 Task: Create a rule when a due date in next month.
Action: Mouse moved to (891, 232)
Screenshot: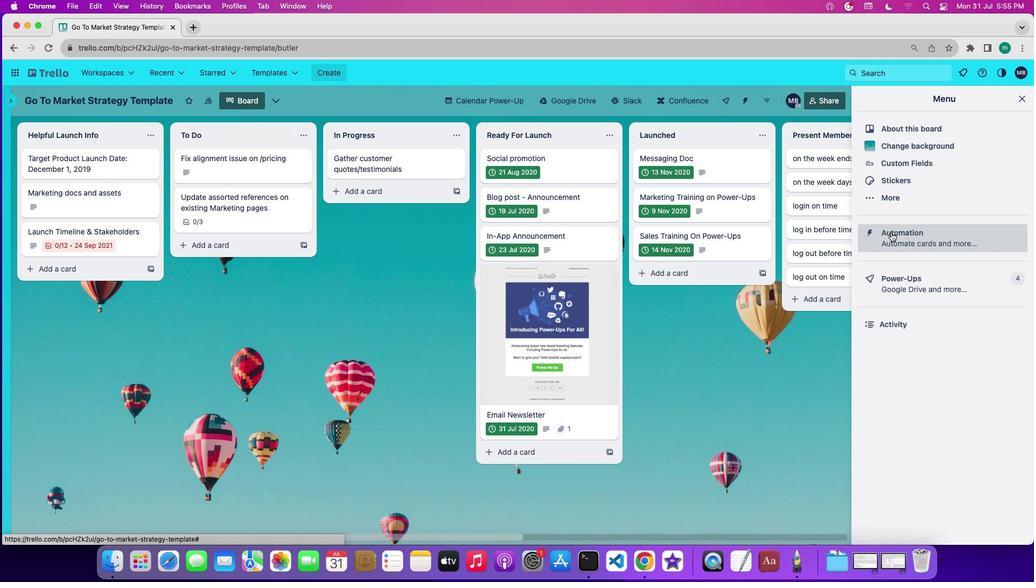 
Action: Mouse pressed left at (891, 232)
Screenshot: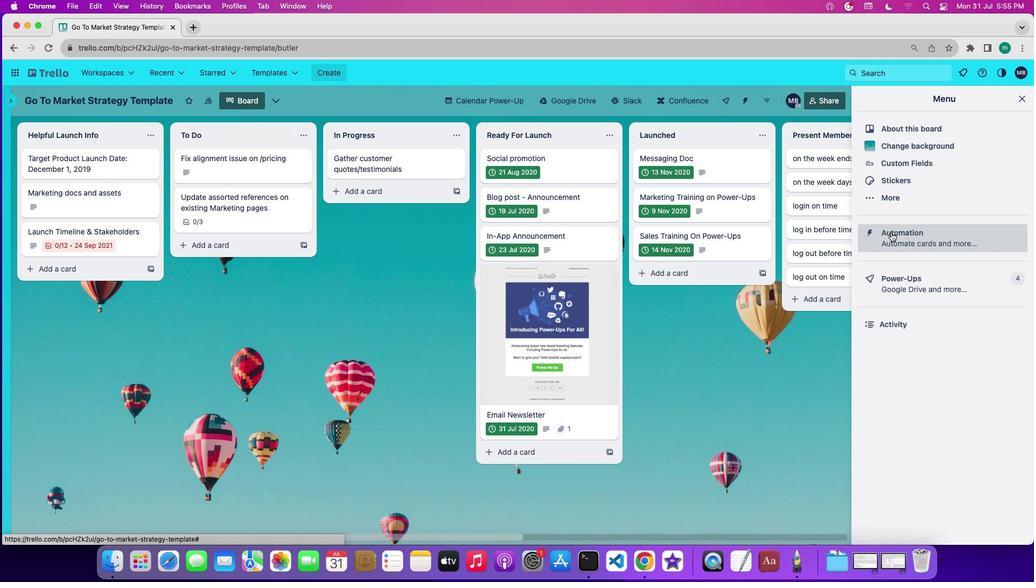 
Action: Mouse moved to (26, 192)
Screenshot: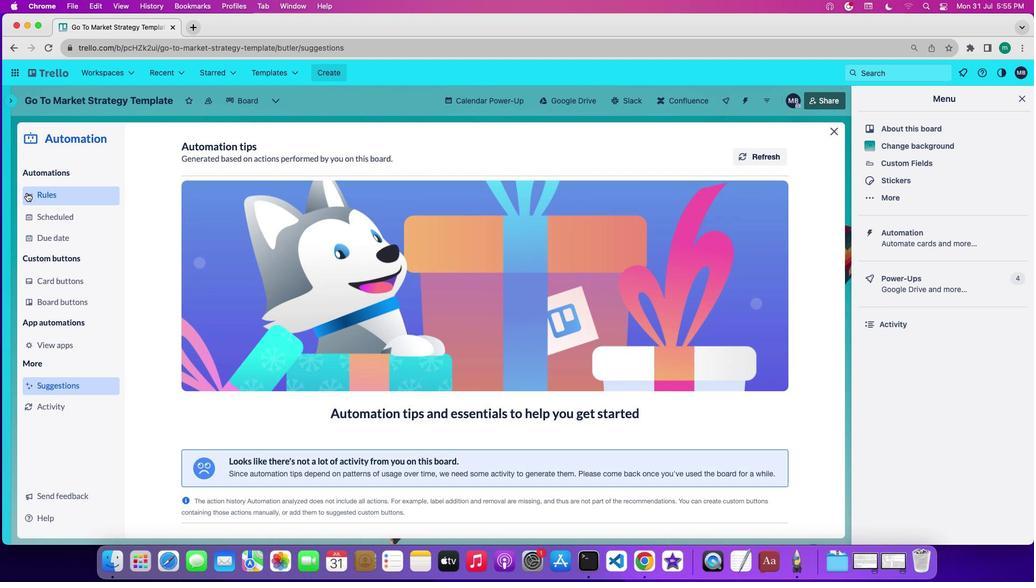 
Action: Mouse pressed left at (26, 192)
Screenshot: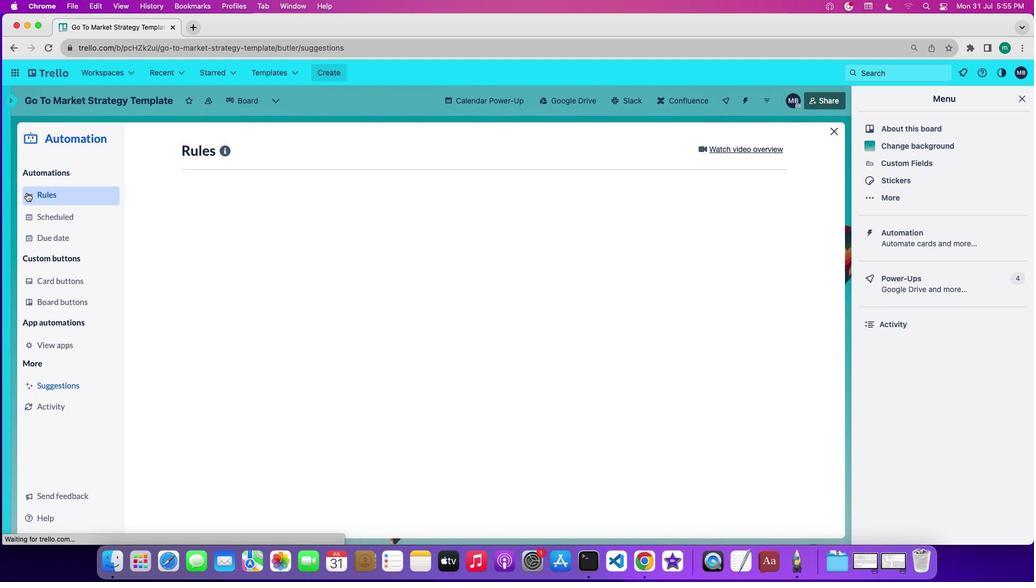 
Action: Mouse moved to (242, 385)
Screenshot: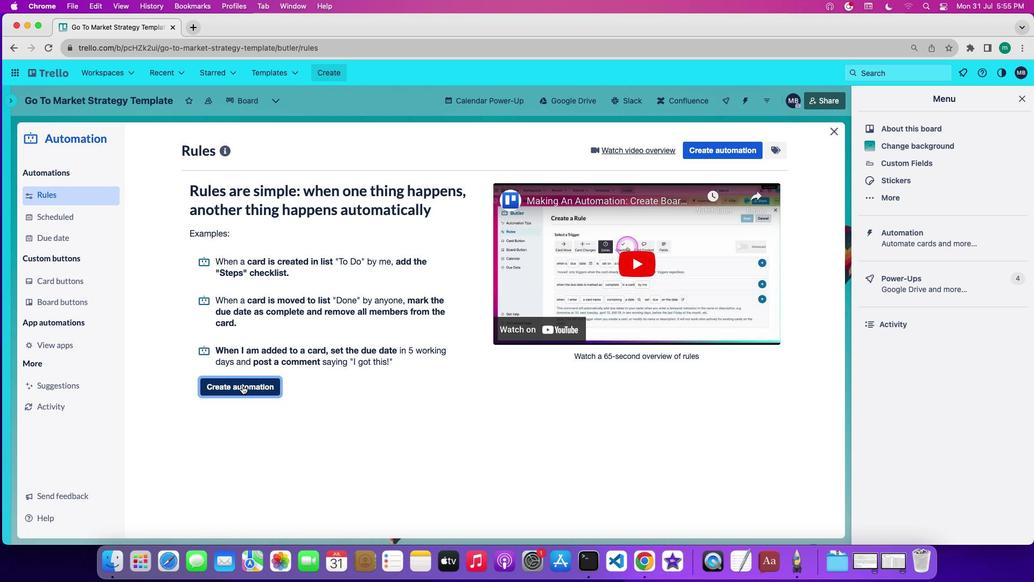 
Action: Mouse pressed left at (242, 385)
Screenshot: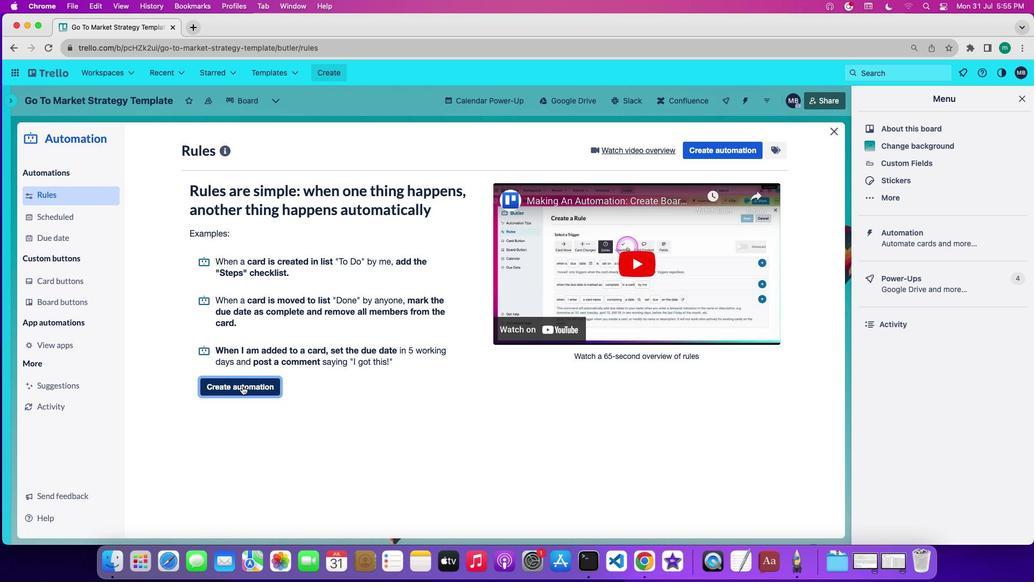 
Action: Mouse moved to (503, 251)
Screenshot: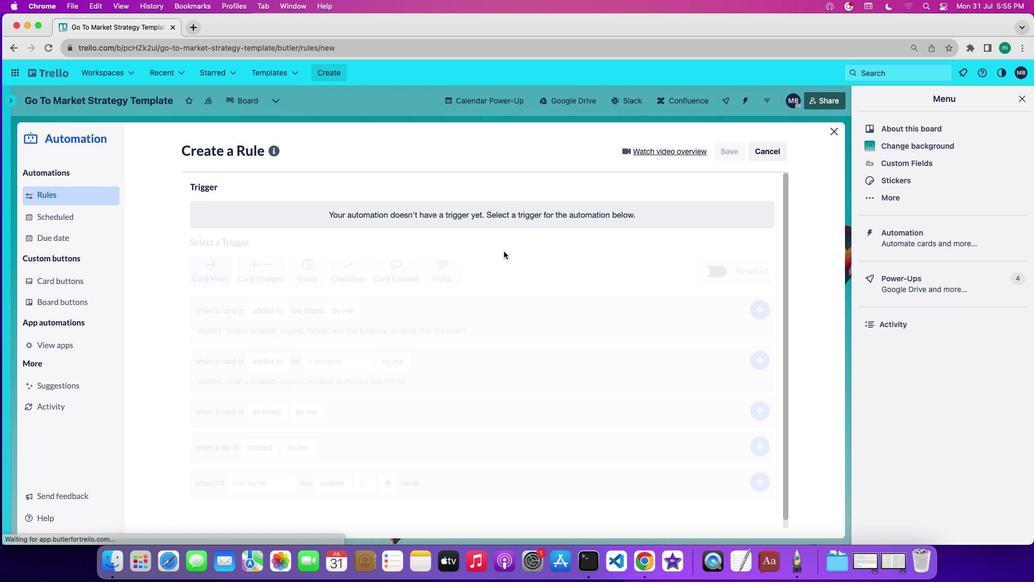 
Action: Mouse pressed left at (503, 251)
Screenshot: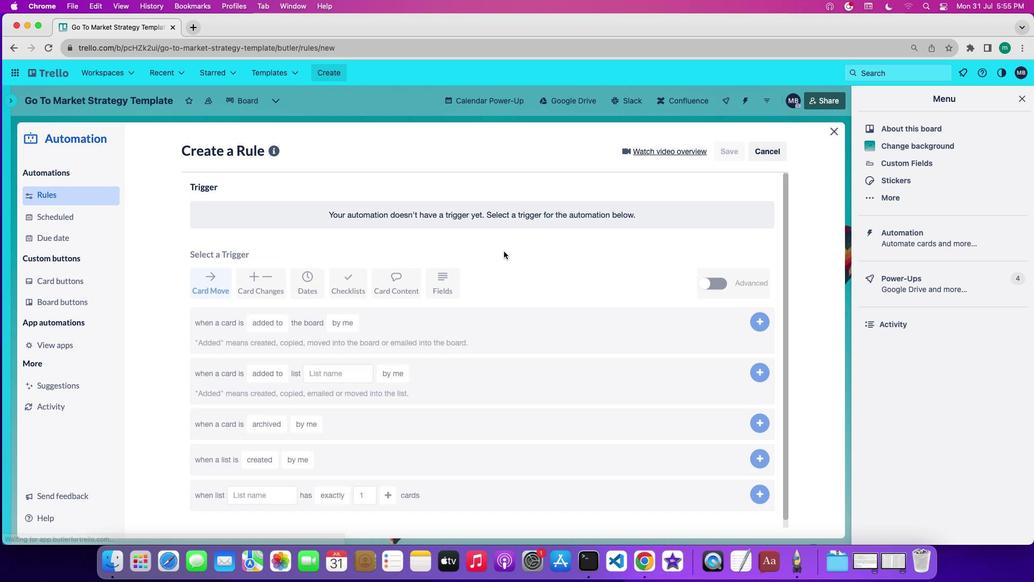 
Action: Mouse moved to (351, 297)
Screenshot: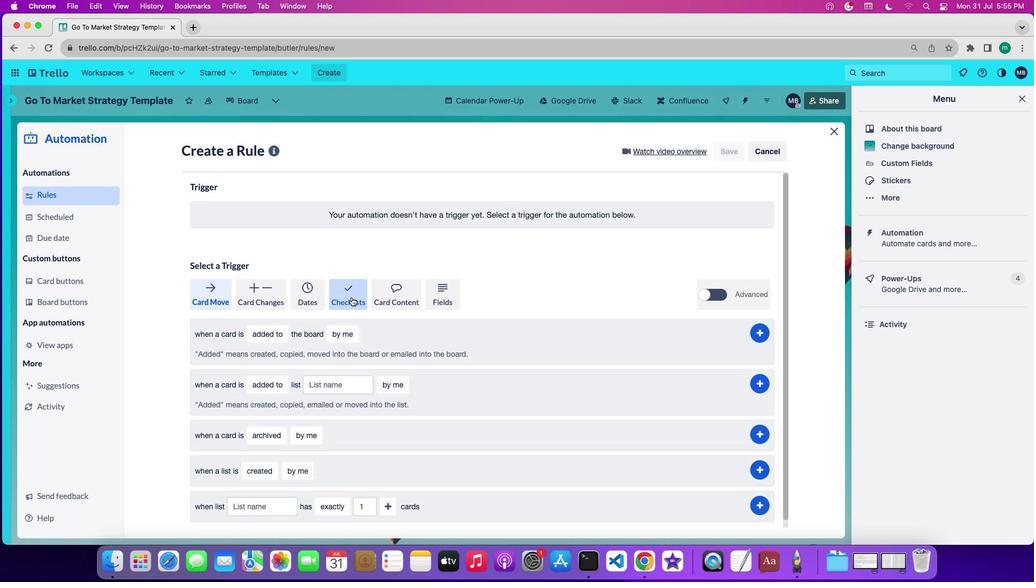 
Action: Mouse pressed left at (351, 297)
Screenshot: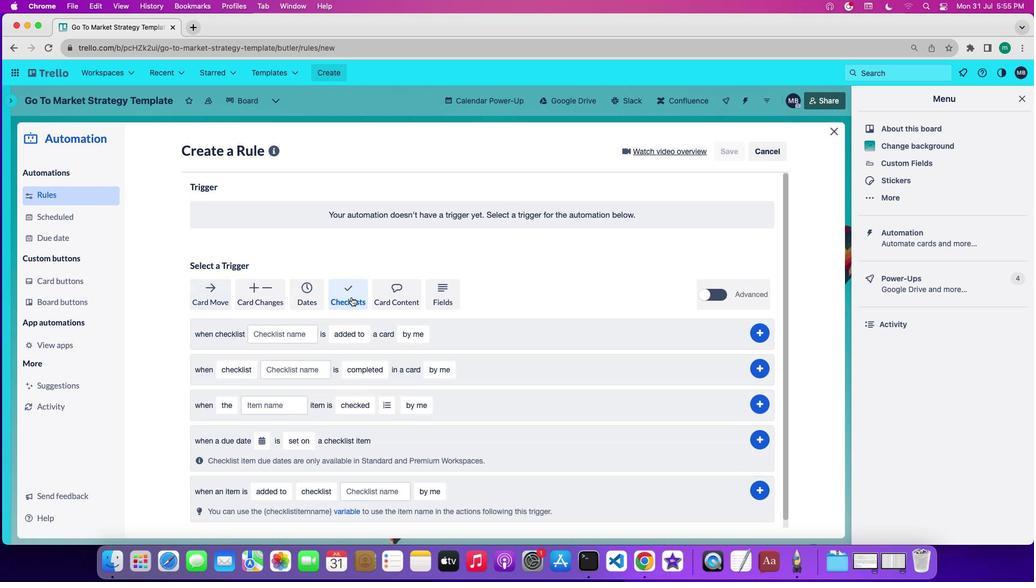 
Action: Mouse moved to (291, 411)
Screenshot: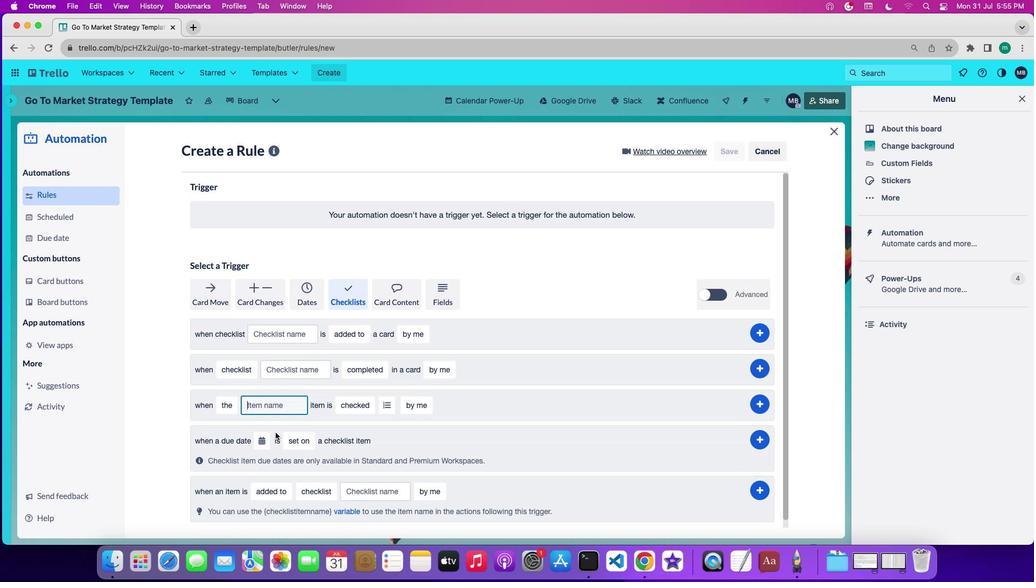 
Action: Mouse pressed left at (291, 411)
Screenshot: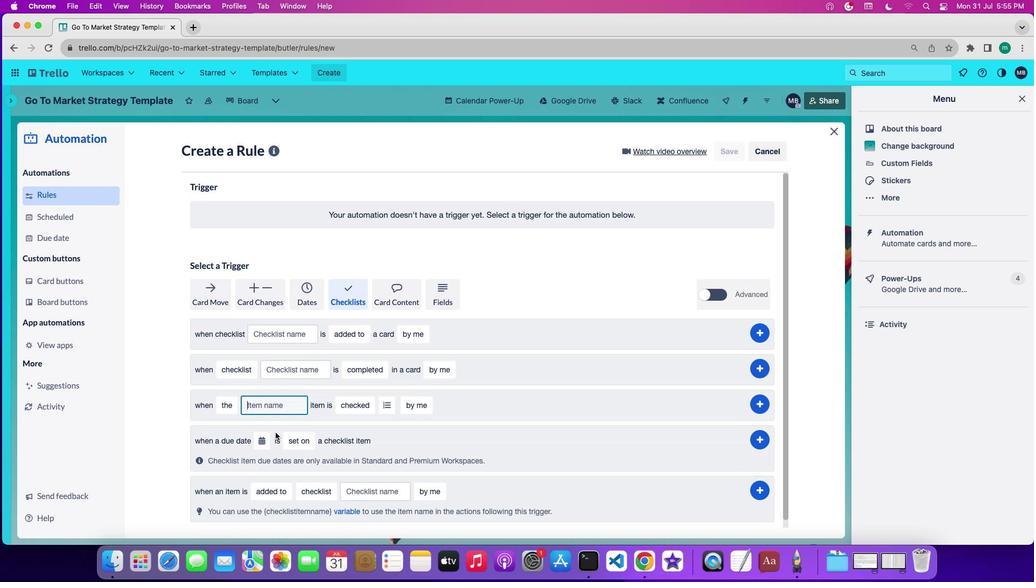 
Action: Mouse moved to (266, 439)
Screenshot: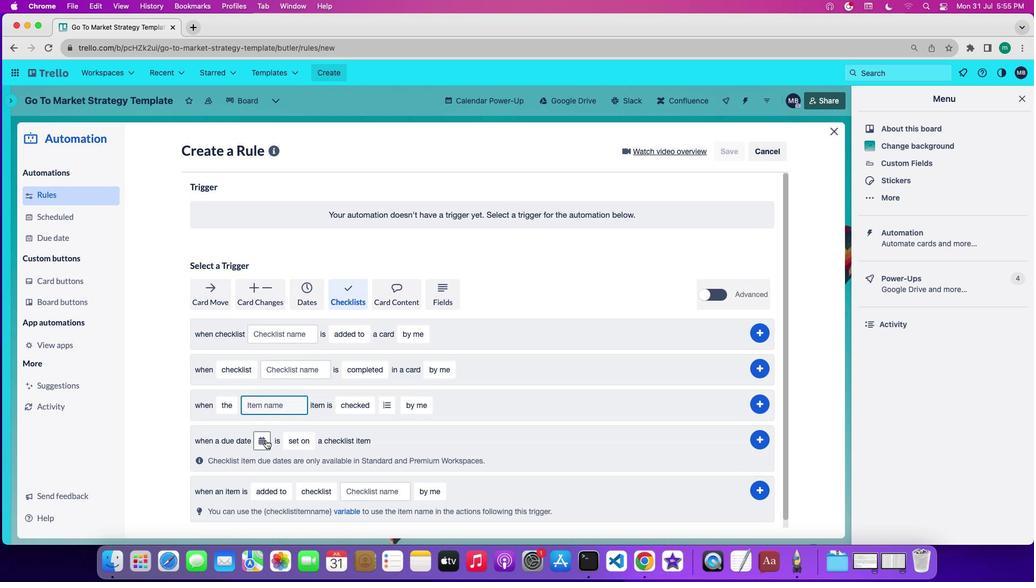 
Action: Mouse pressed left at (266, 439)
Screenshot: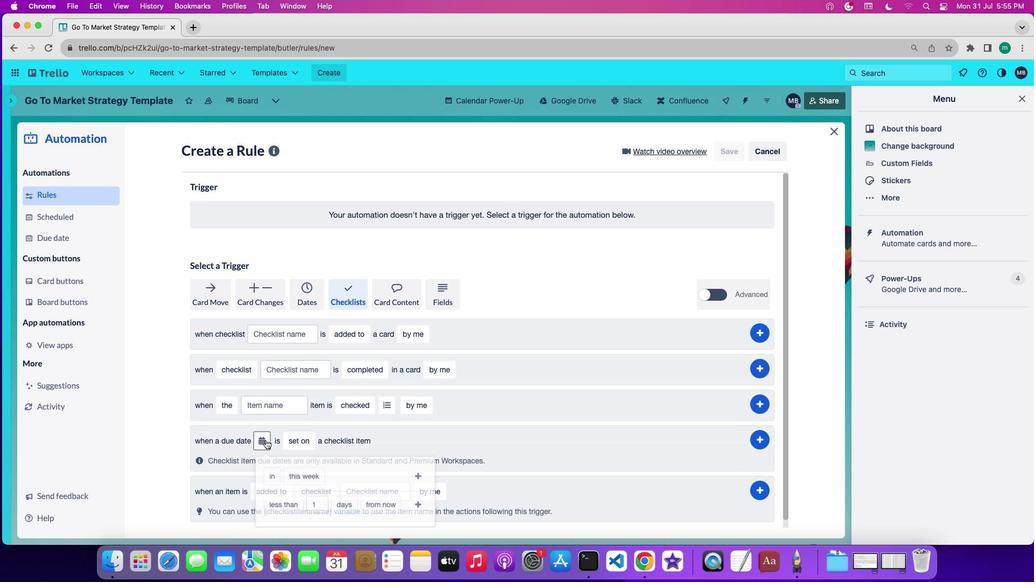 
Action: Mouse moved to (278, 471)
Screenshot: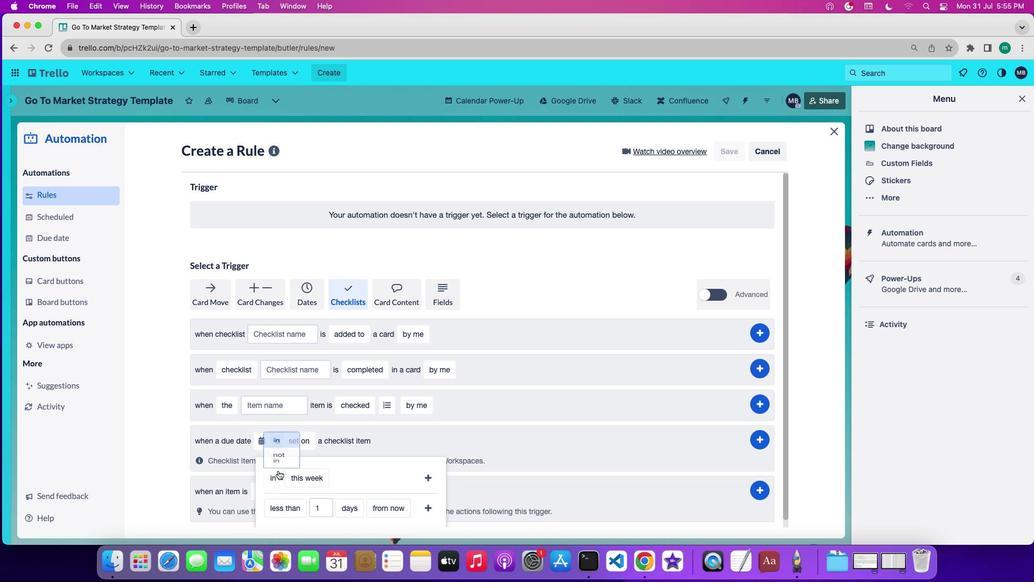 
Action: Mouse pressed left at (278, 471)
Screenshot: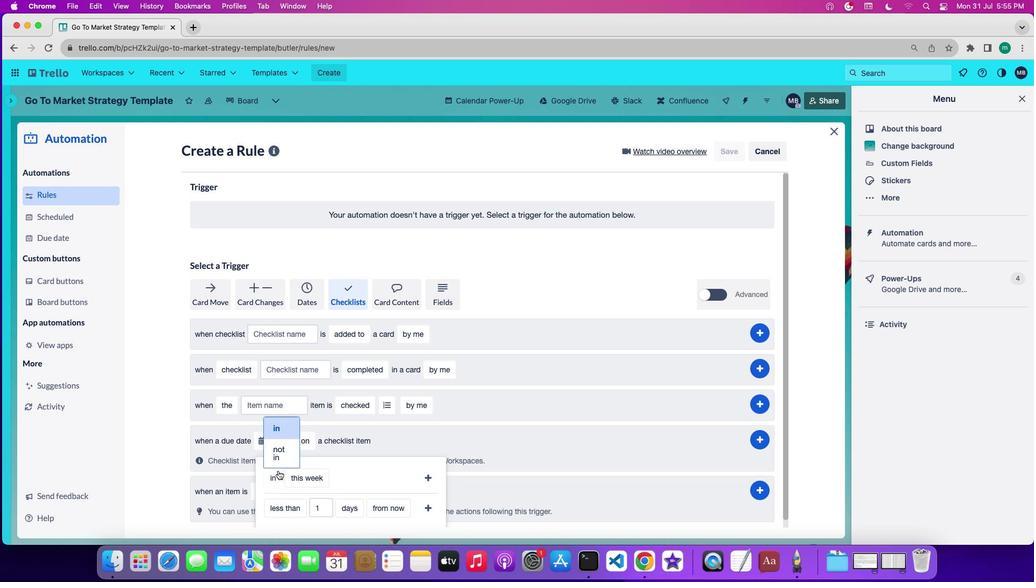 
Action: Mouse moved to (282, 426)
Screenshot: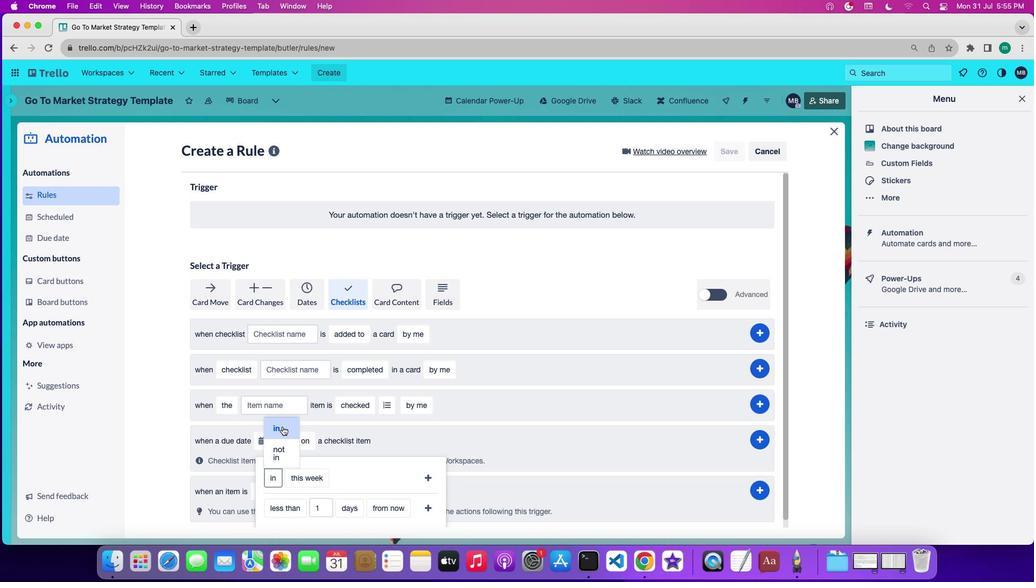 
Action: Mouse pressed left at (282, 426)
Screenshot: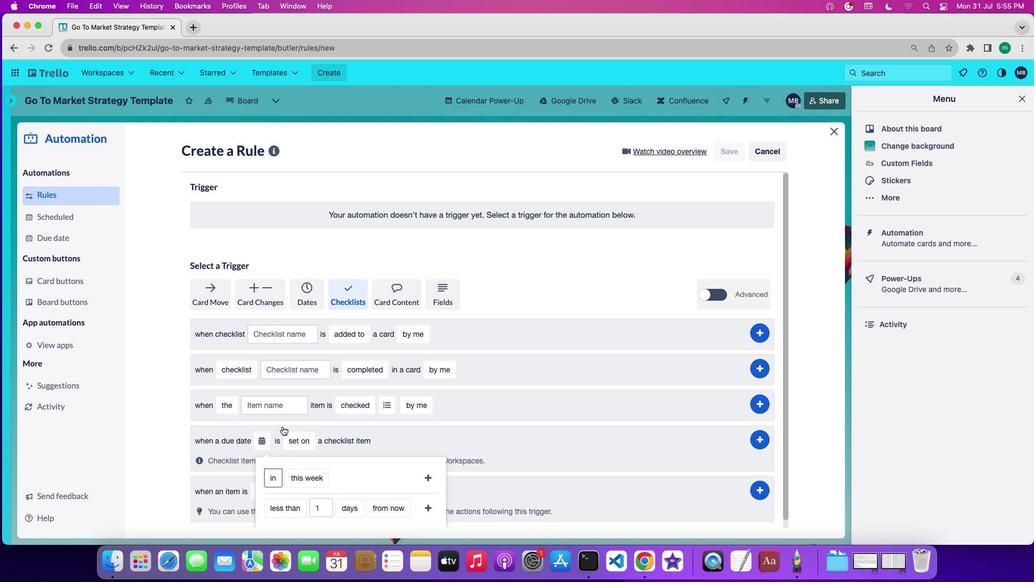 
Action: Mouse moved to (295, 476)
Screenshot: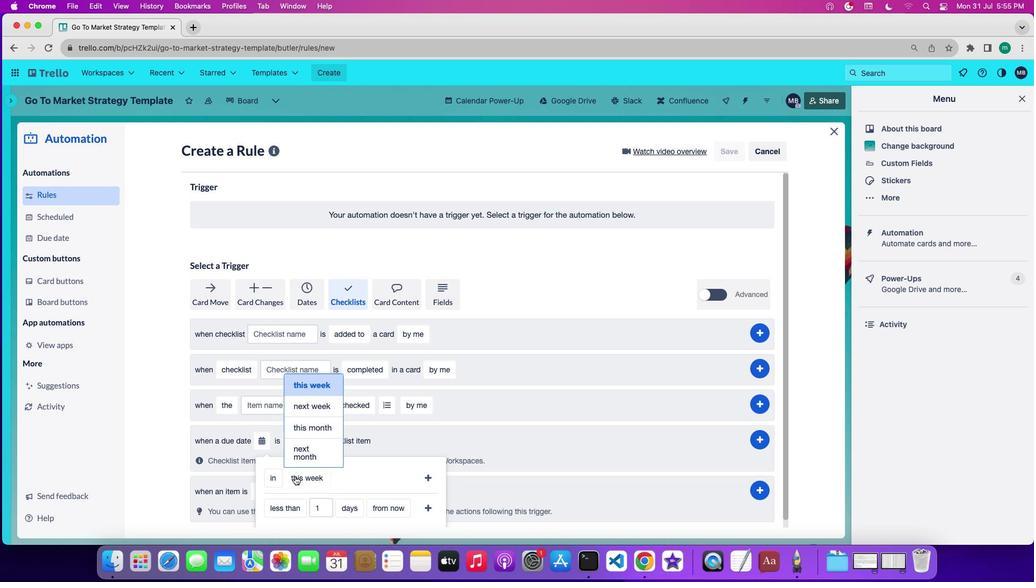 
Action: Mouse pressed left at (295, 476)
Screenshot: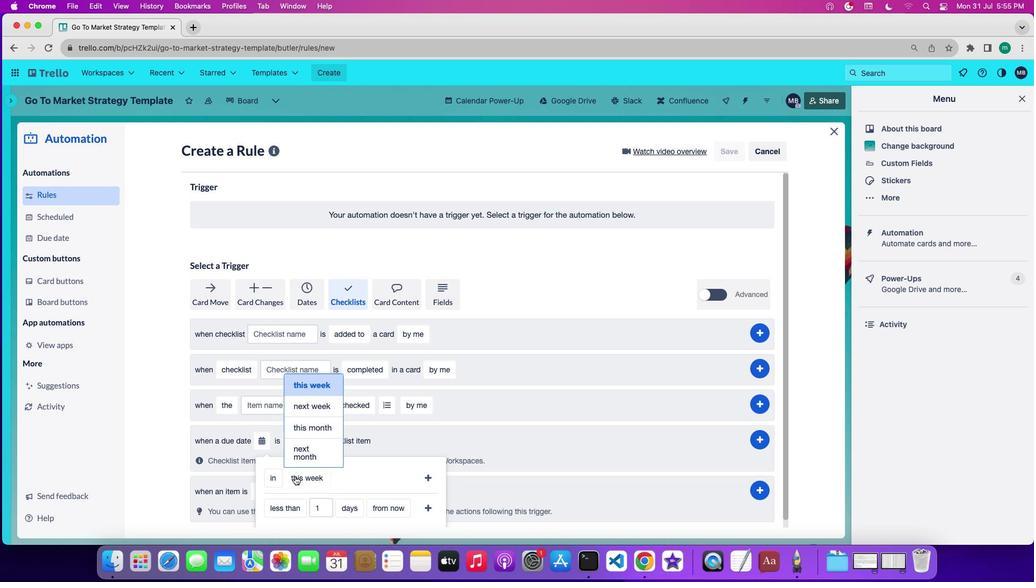 
Action: Mouse moved to (309, 445)
Screenshot: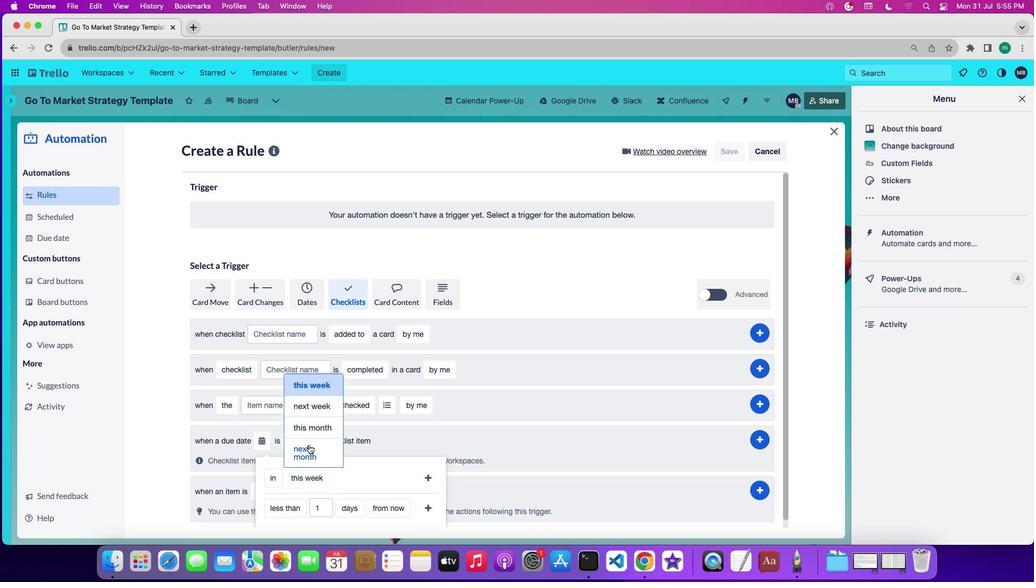 
Action: Mouse pressed left at (309, 445)
Screenshot: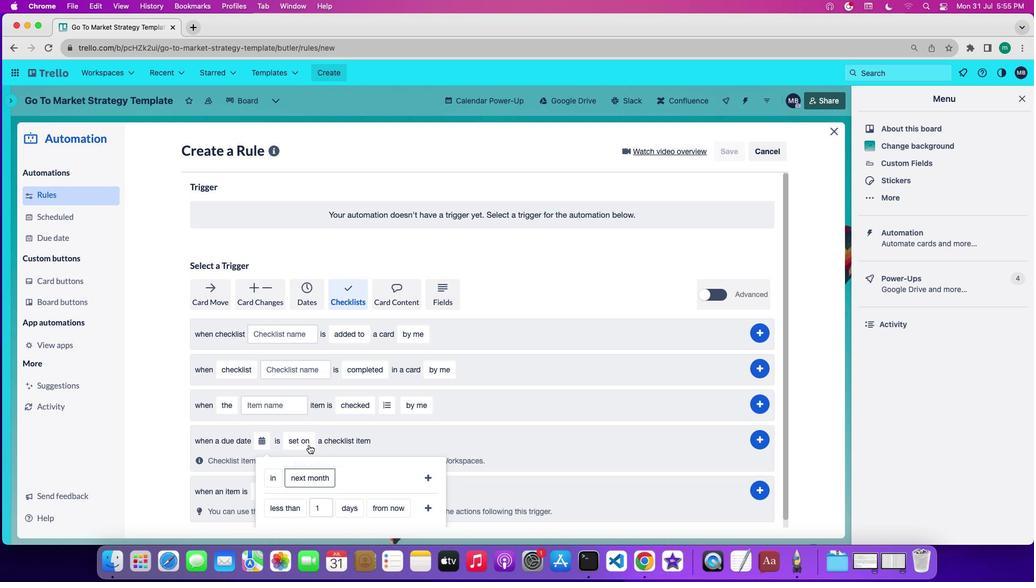 
Action: Mouse moved to (430, 478)
Screenshot: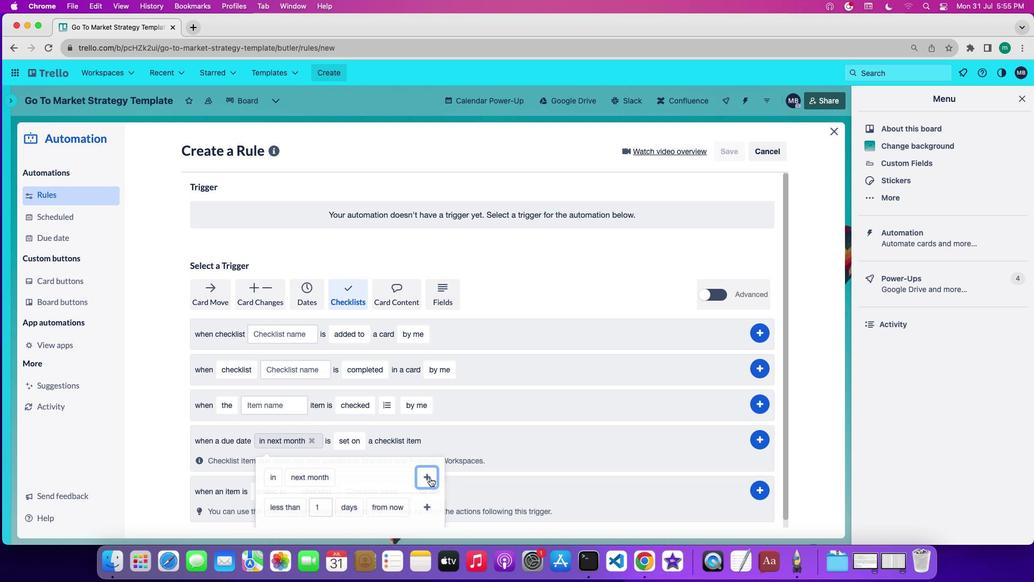
Action: Mouse pressed left at (430, 478)
Screenshot: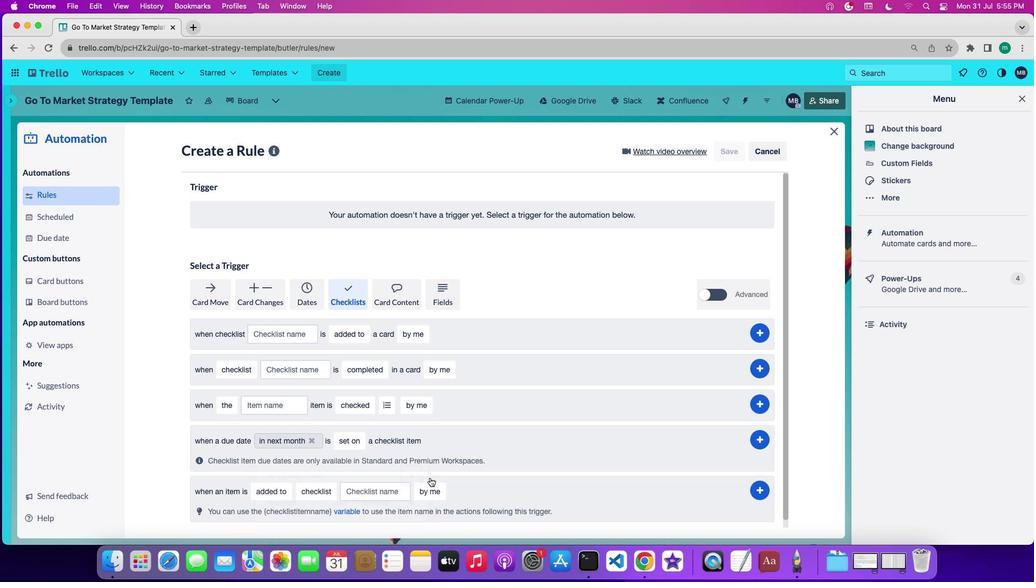 
Action: Mouse moved to (759, 436)
Screenshot: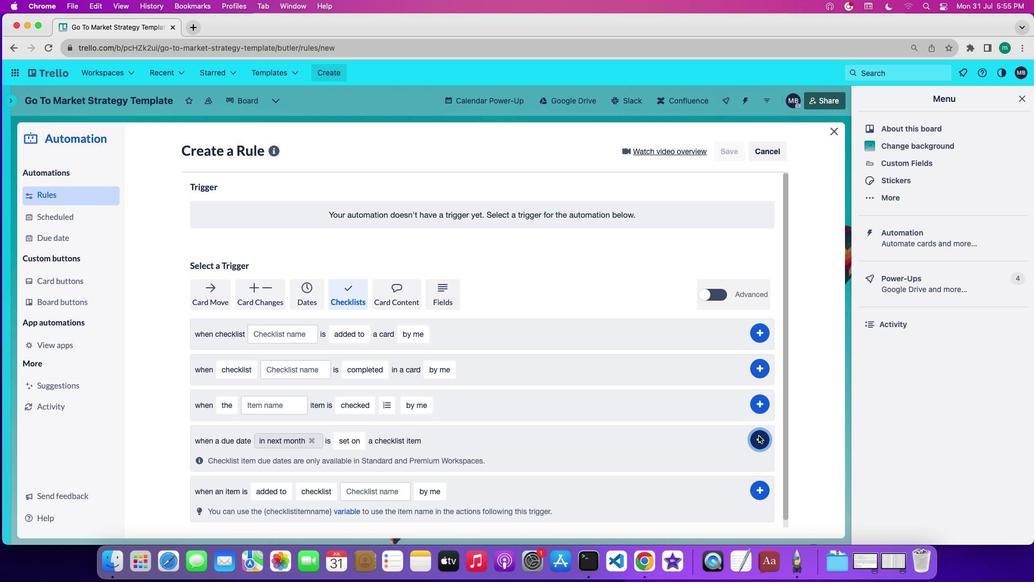 
Action: Mouse pressed left at (759, 436)
Screenshot: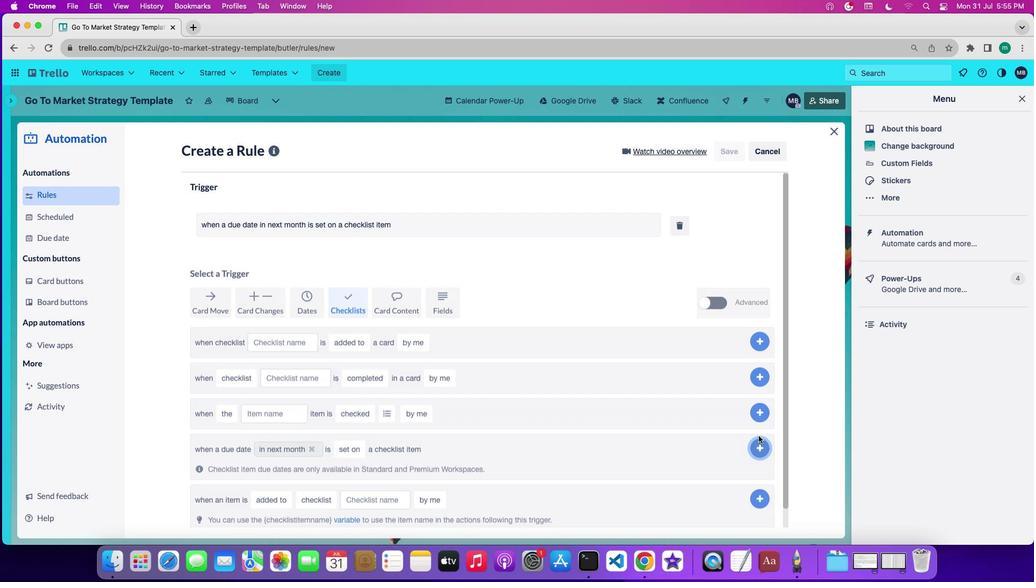 
